 Task: Create a rule when custom fields attachments is set to a date Less than 1  hours ago by me.
Action: Mouse moved to (846, 219)
Screenshot: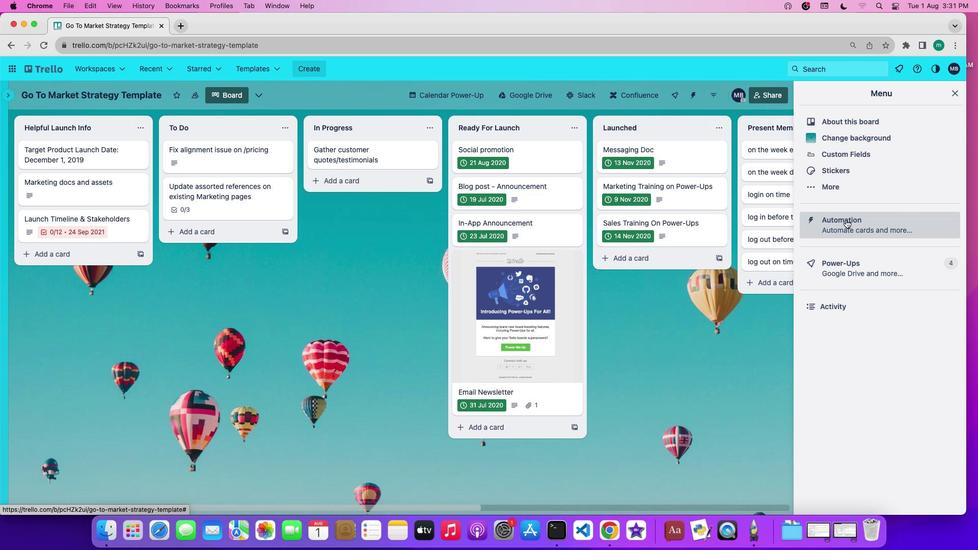 
Action: Mouse pressed left at (846, 219)
Screenshot: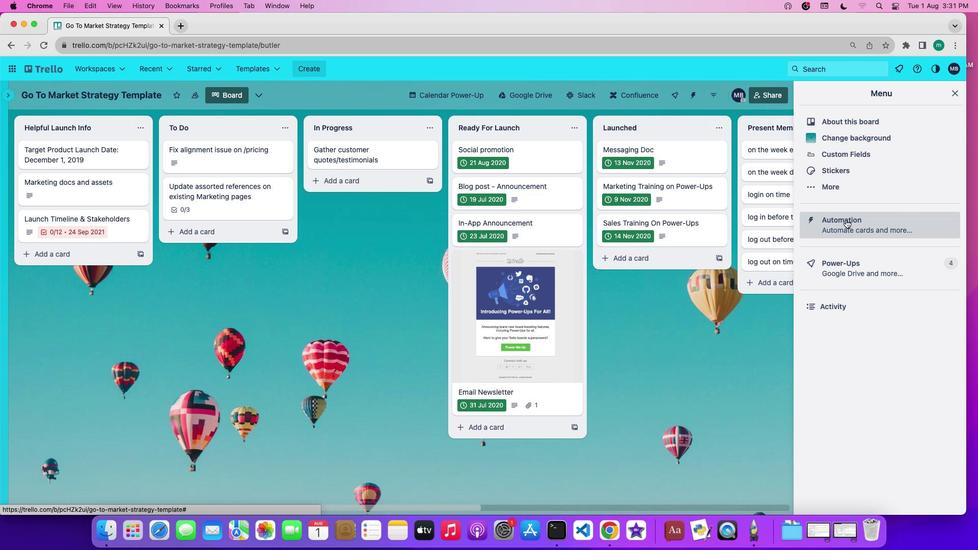 
Action: Mouse moved to (58, 187)
Screenshot: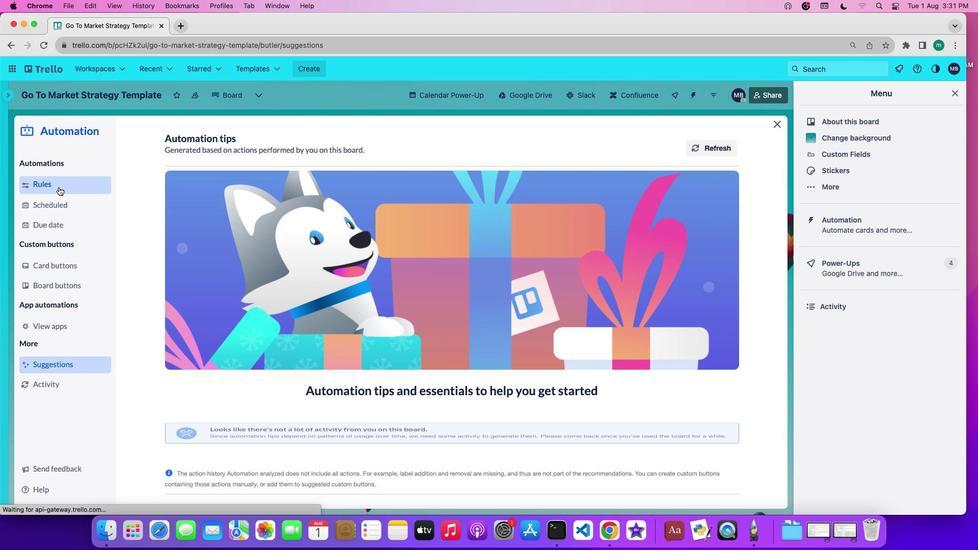 
Action: Mouse pressed left at (58, 187)
Screenshot: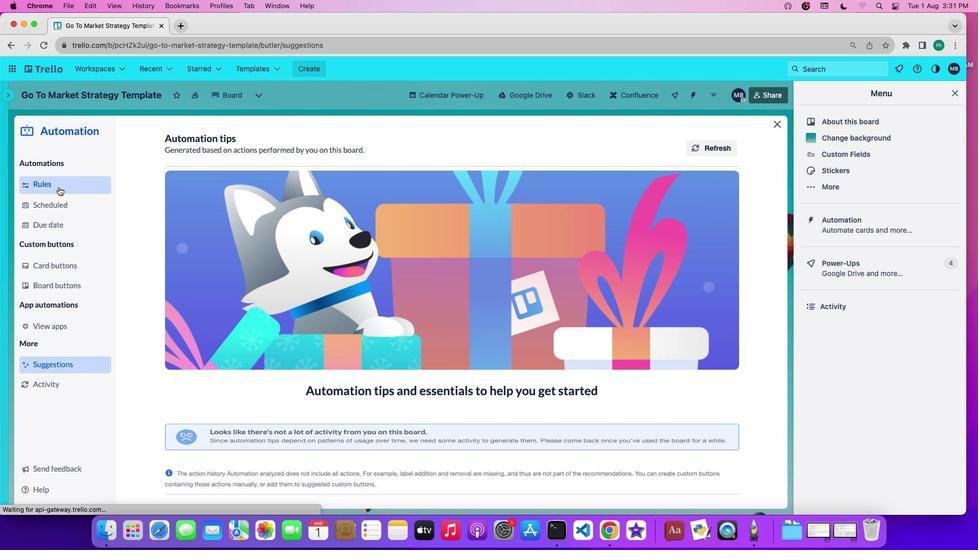 
Action: Mouse moved to (241, 366)
Screenshot: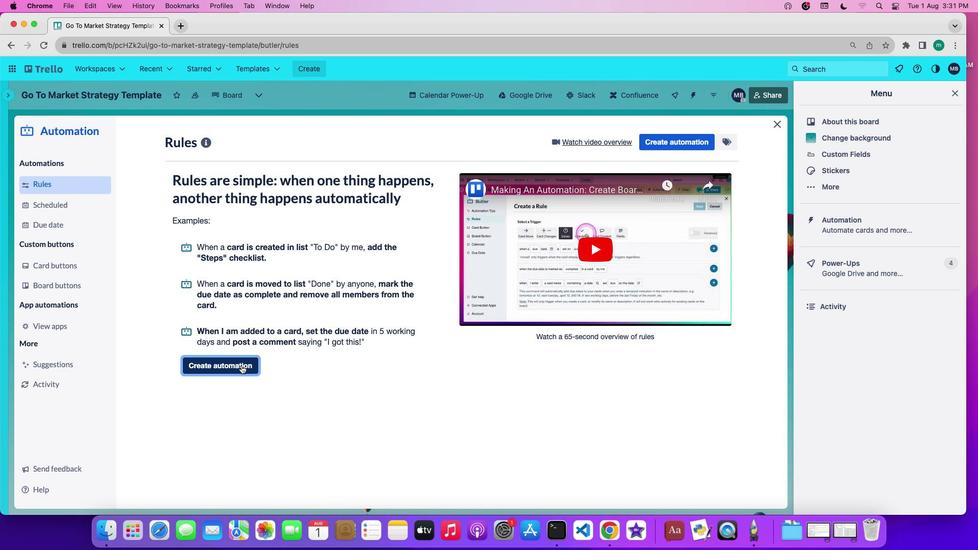 
Action: Mouse pressed left at (241, 366)
Screenshot: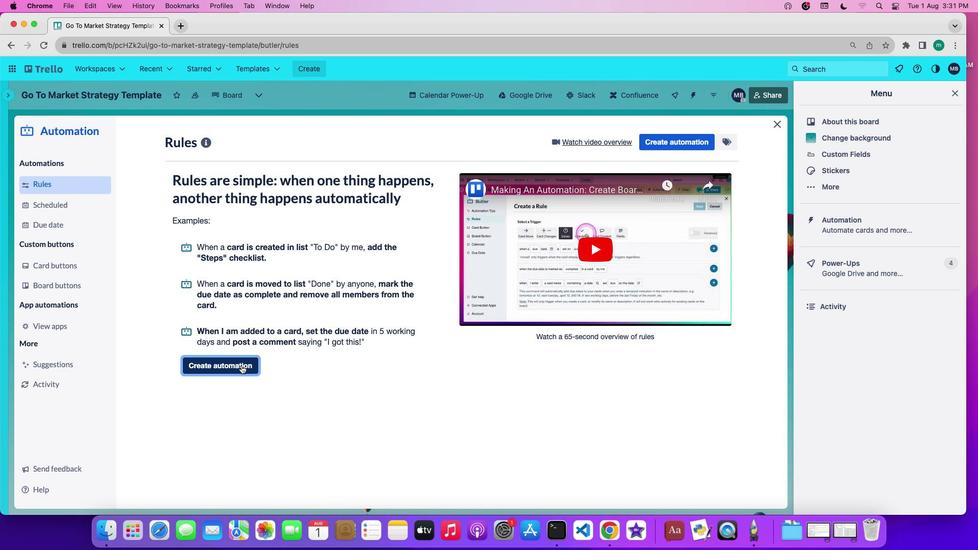 
Action: Mouse moved to (461, 236)
Screenshot: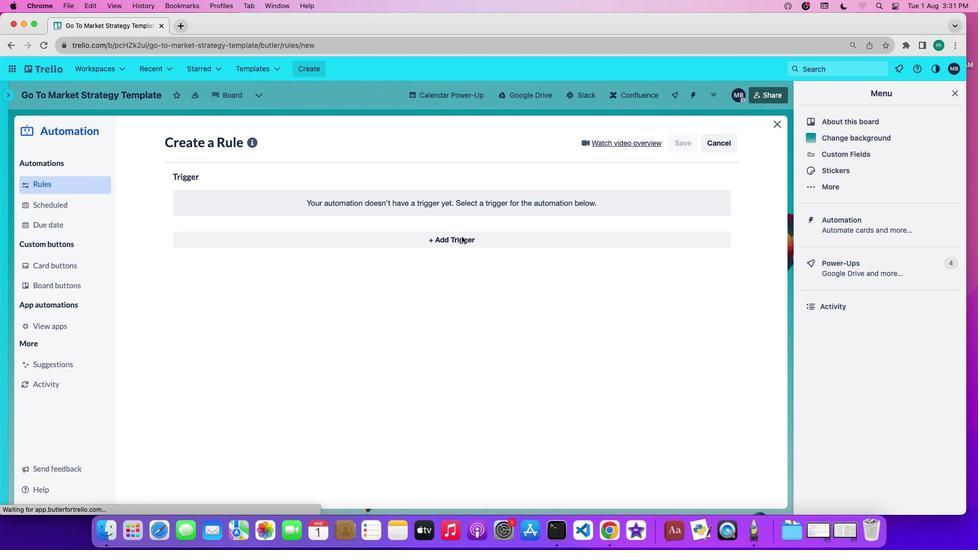 
Action: Mouse pressed left at (461, 236)
Screenshot: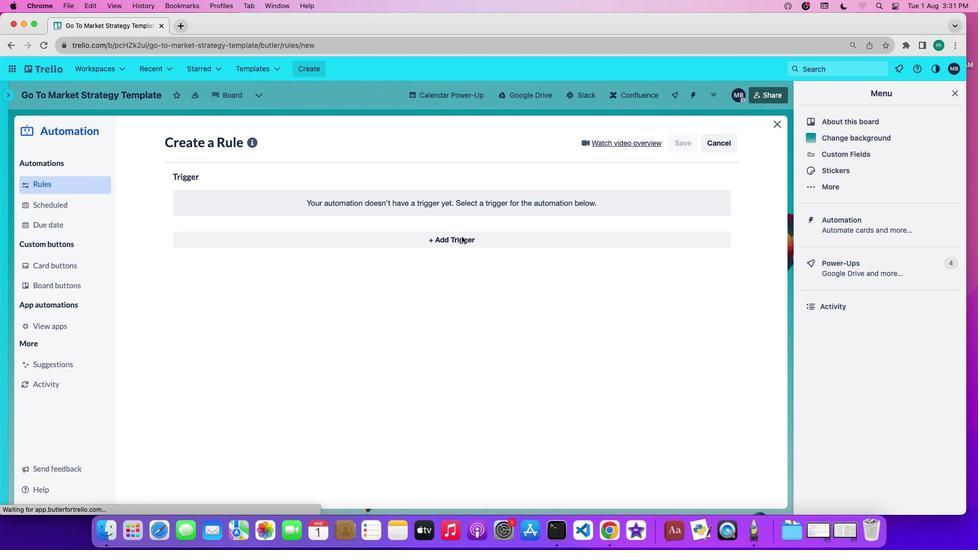 
Action: Mouse moved to (410, 275)
Screenshot: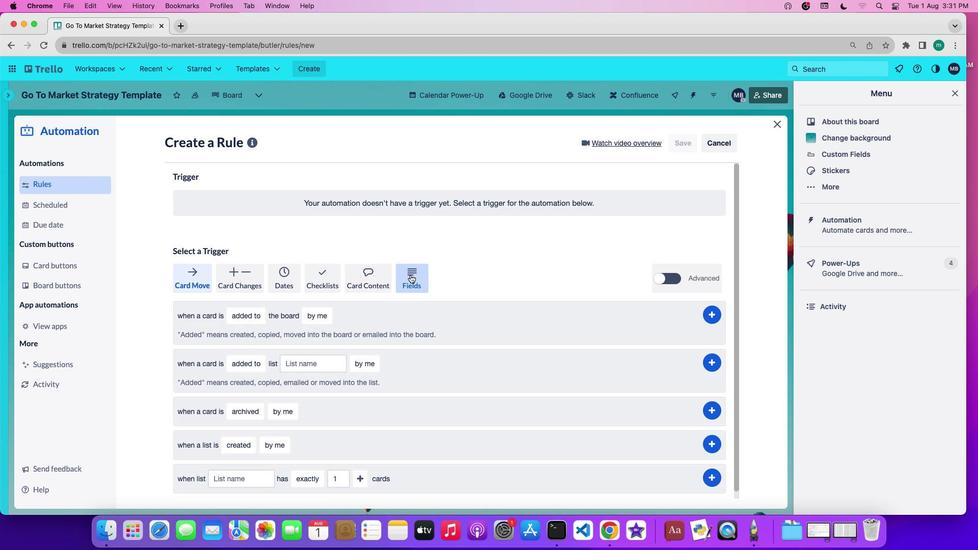 
Action: Mouse pressed left at (410, 275)
Screenshot: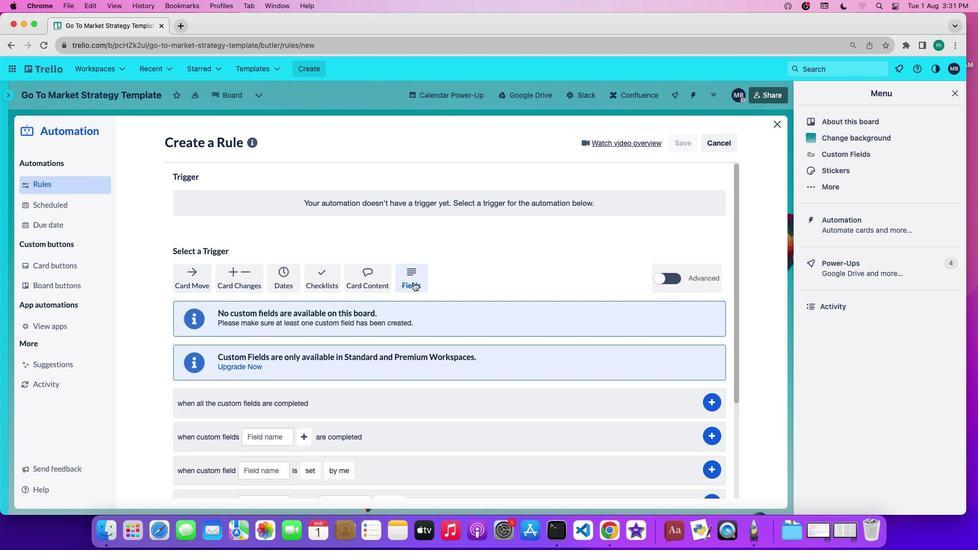 
Action: Mouse moved to (425, 343)
Screenshot: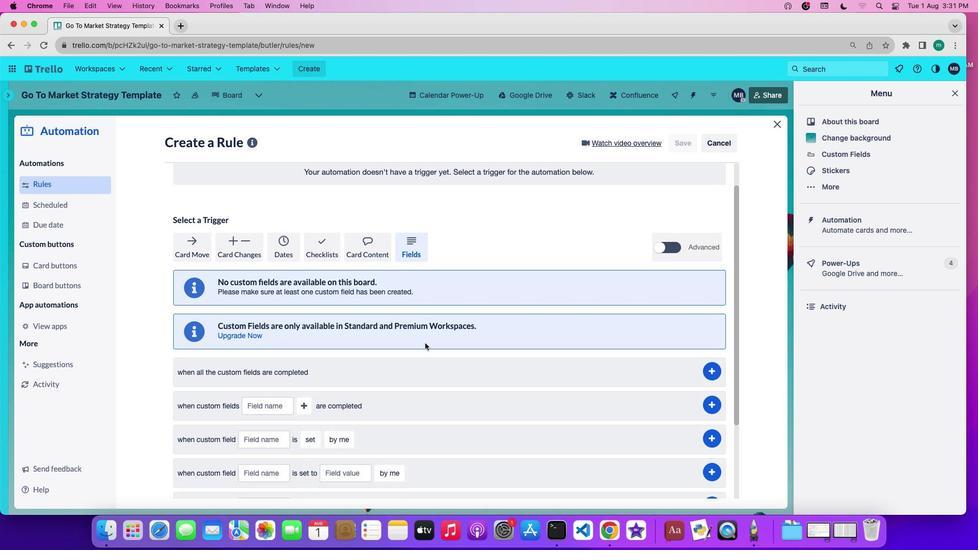 
Action: Mouse scrolled (425, 343) with delta (0, 0)
Screenshot: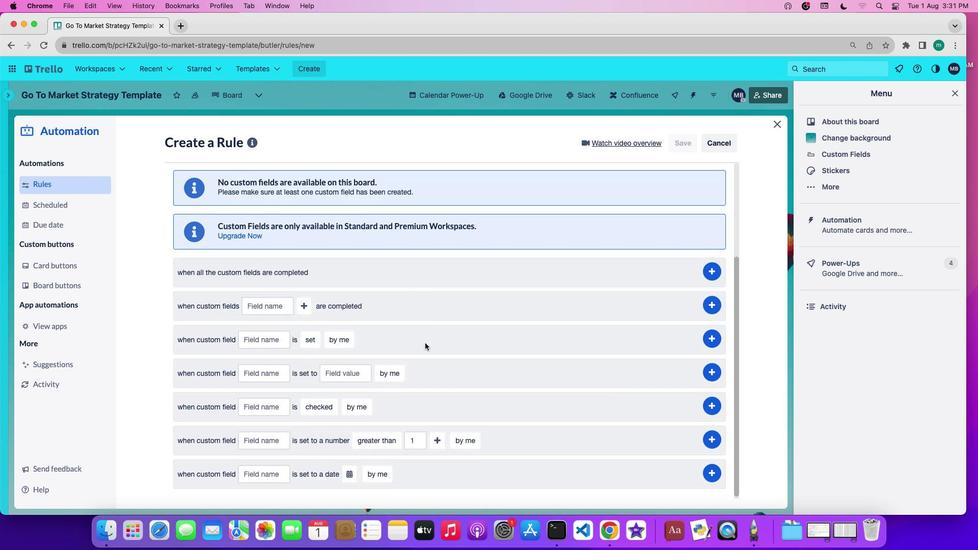
Action: Mouse scrolled (425, 343) with delta (0, 0)
Screenshot: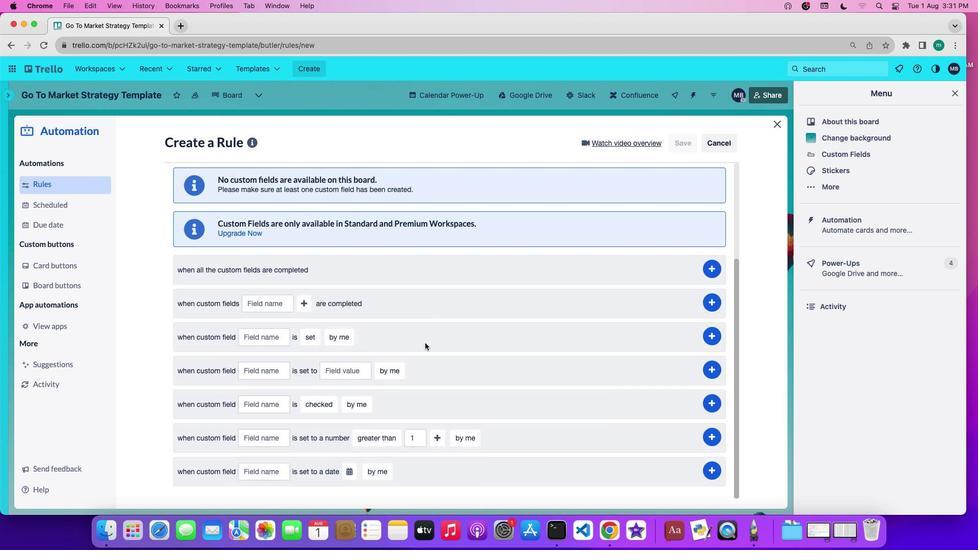 
Action: Mouse scrolled (425, 343) with delta (0, -1)
Screenshot: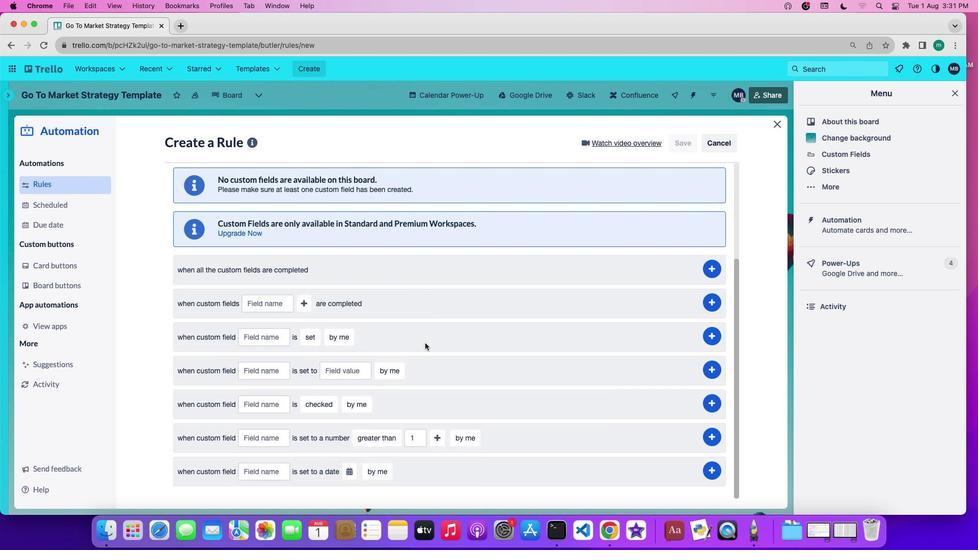 
Action: Mouse scrolled (425, 343) with delta (0, -2)
Screenshot: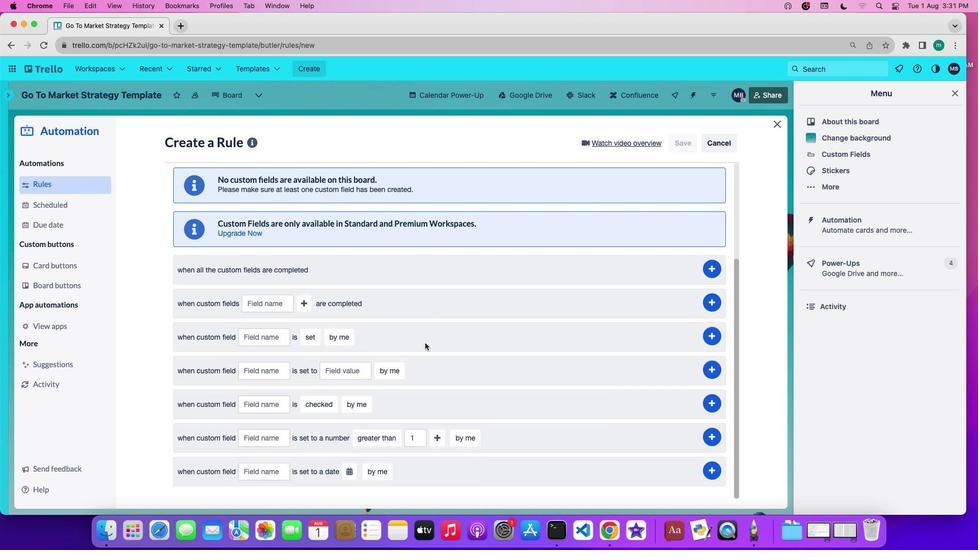 
Action: Mouse scrolled (425, 343) with delta (0, -2)
Screenshot: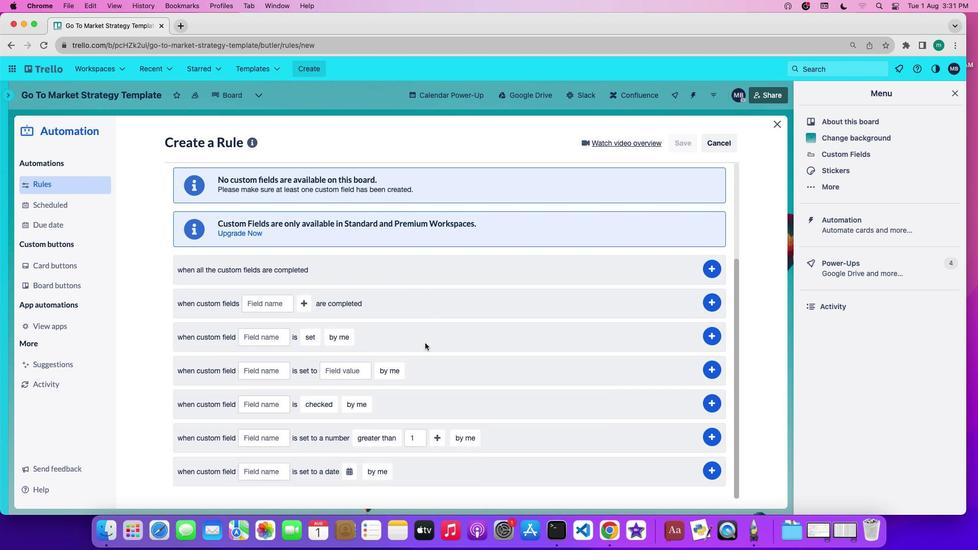
Action: Mouse moved to (280, 473)
Screenshot: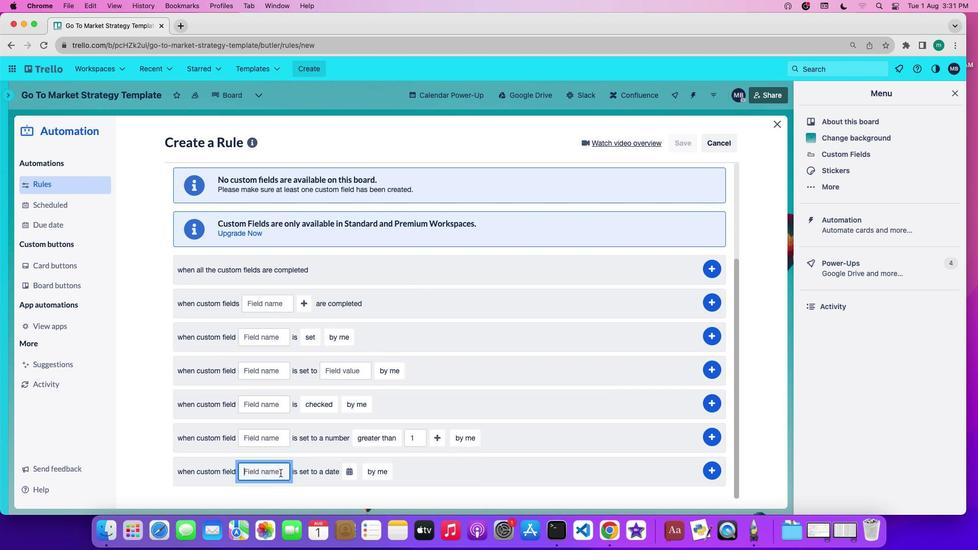 
Action: Mouse pressed left at (280, 473)
Screenshot: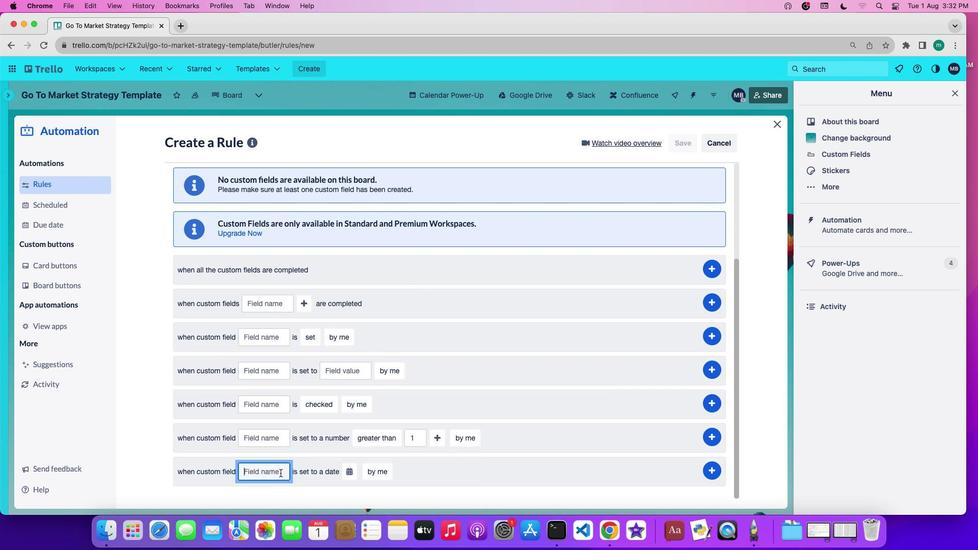 
Action: Key pressed 'a''t''t''a''c''h''m''e''n''t''s'
Screenshot: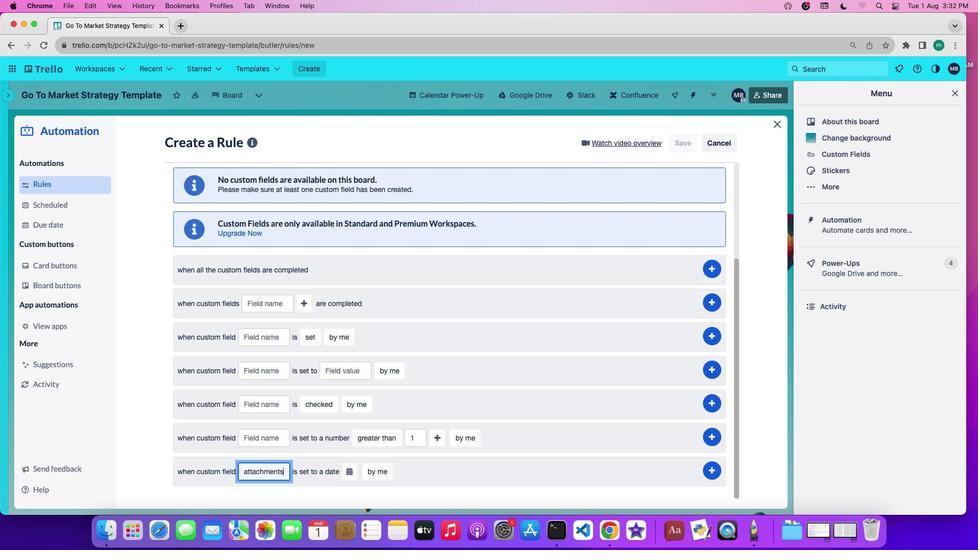 
Action: Mouse moved to (353, 471)
Screenshot: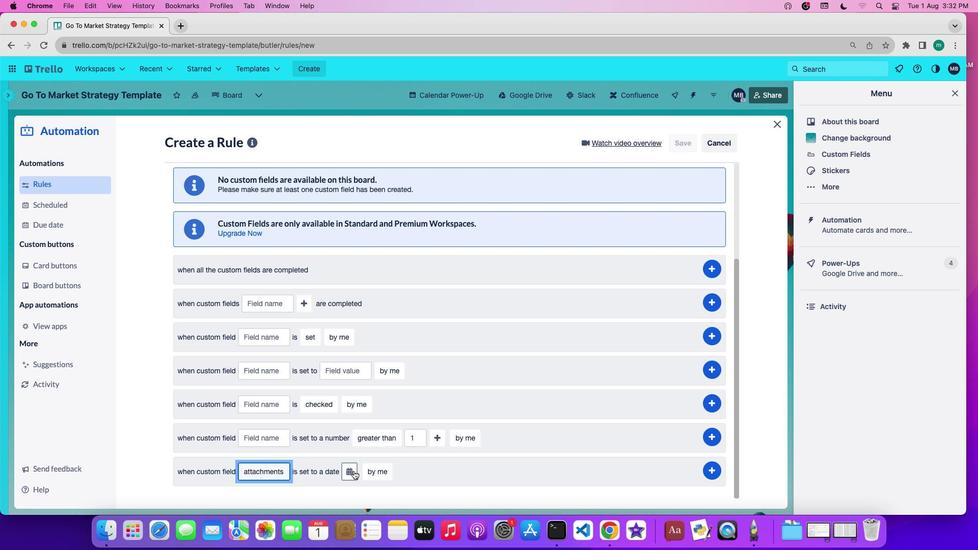 
Action: Mouse pressed left at (353, 471)
Screenshot: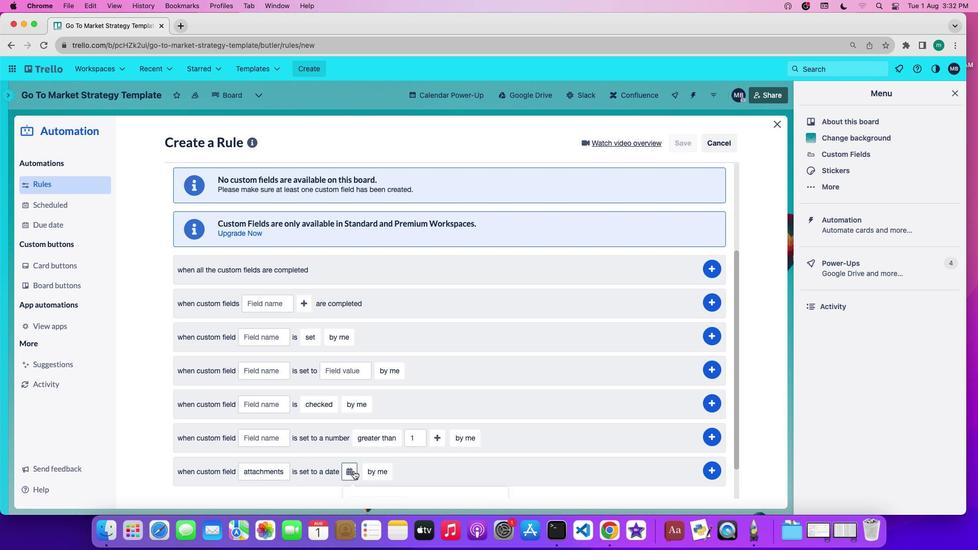 
Action: Mouse moved to (353, 471)
Screenshot: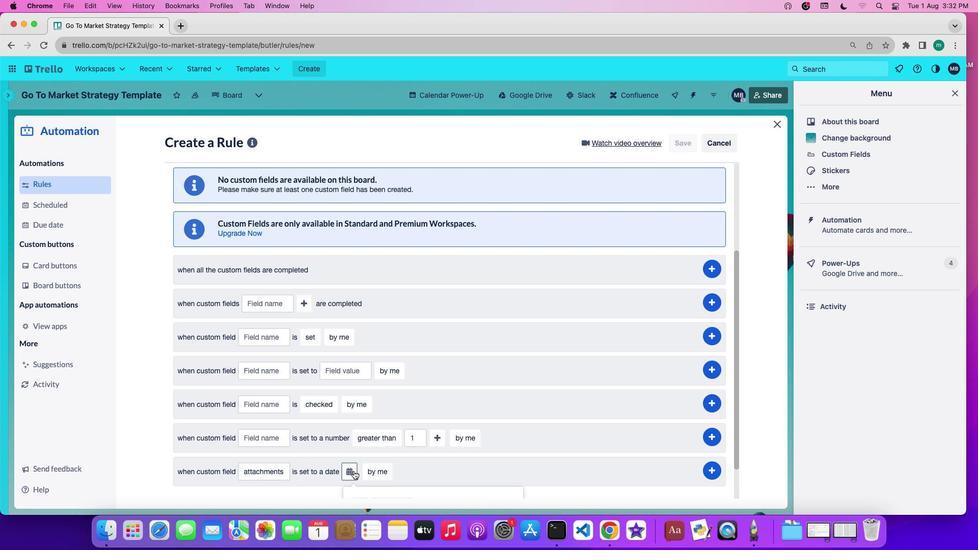 
Action: Mouse pressed left at (353, 471)
Screenshot: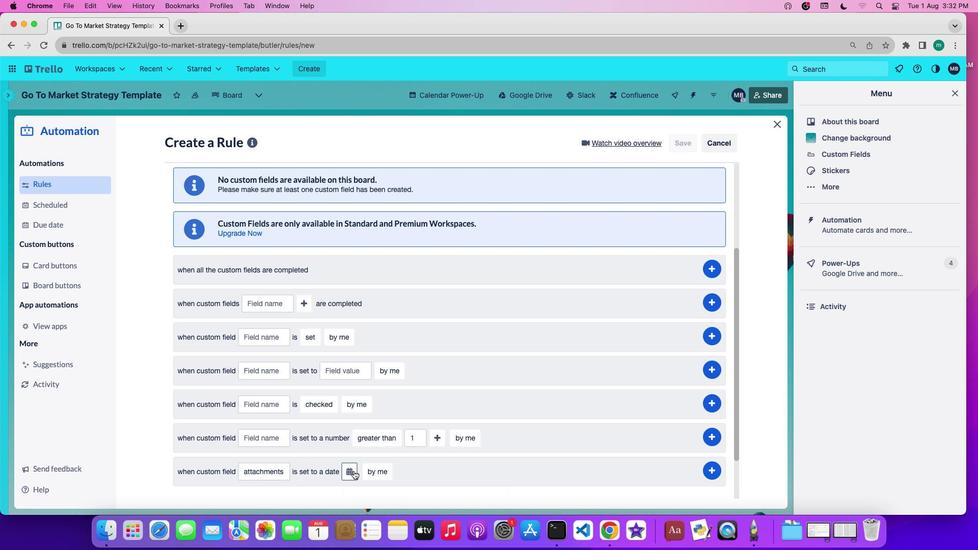 
Action: Mouse moved to (348, 473)
Screenshot: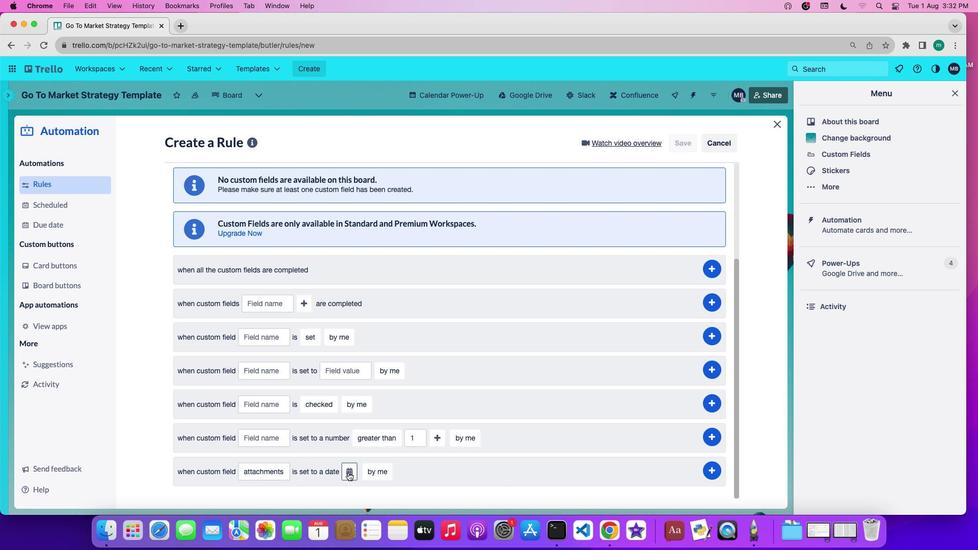 
Action: Mouse pressed left at (348, 473)
Screenshot: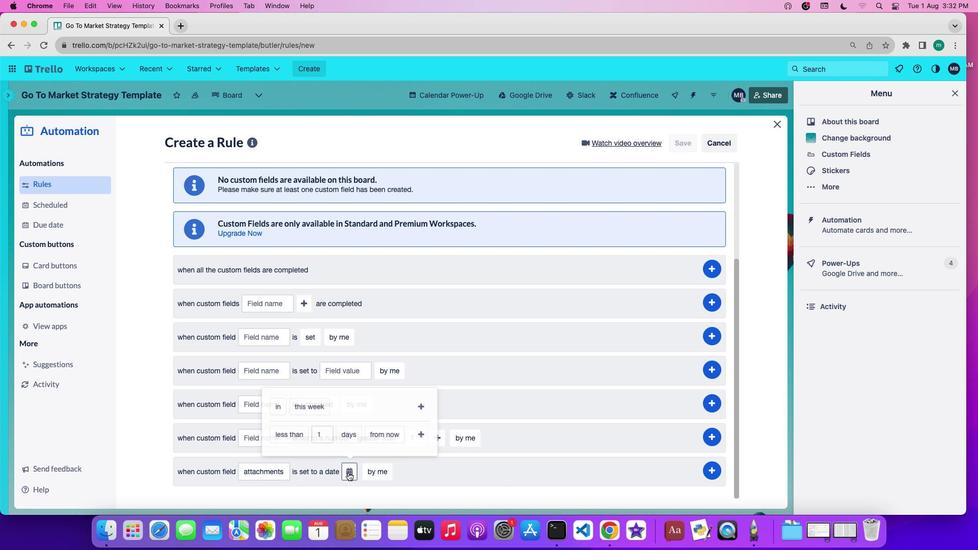 
Action: Mouse moved to (296, 433)
Screenshot: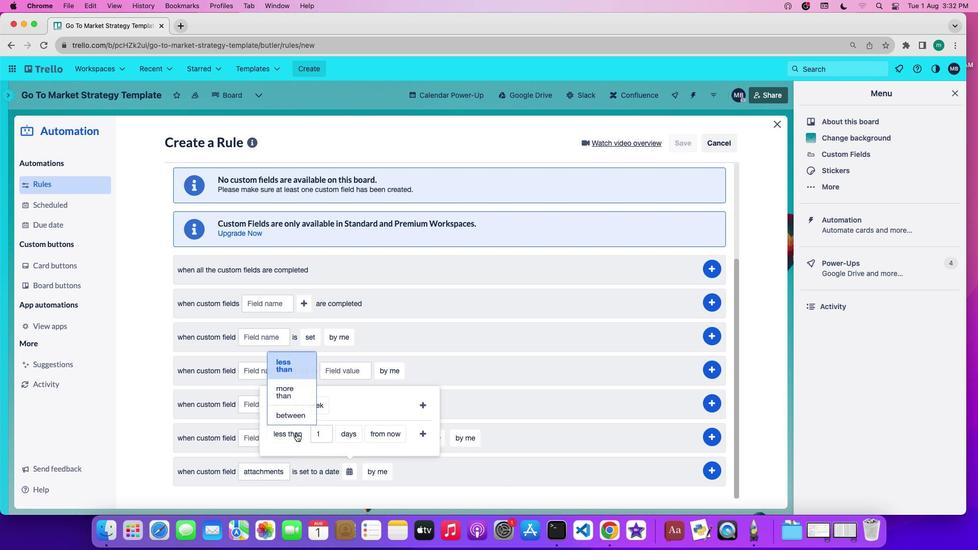 
Action: Mouse pressed left at (296, 433)
Screenshot: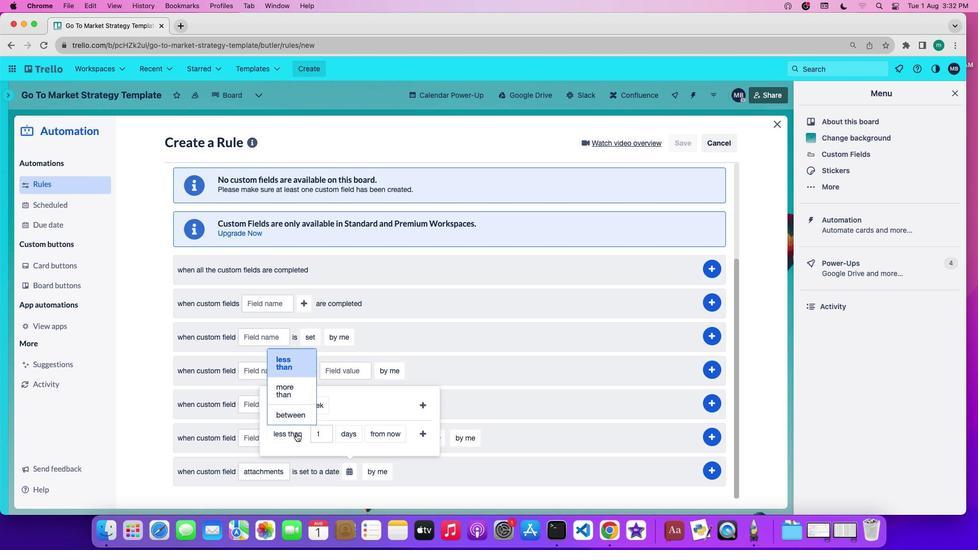 
Action: Mouse moved to (291, 361)
Screenshot: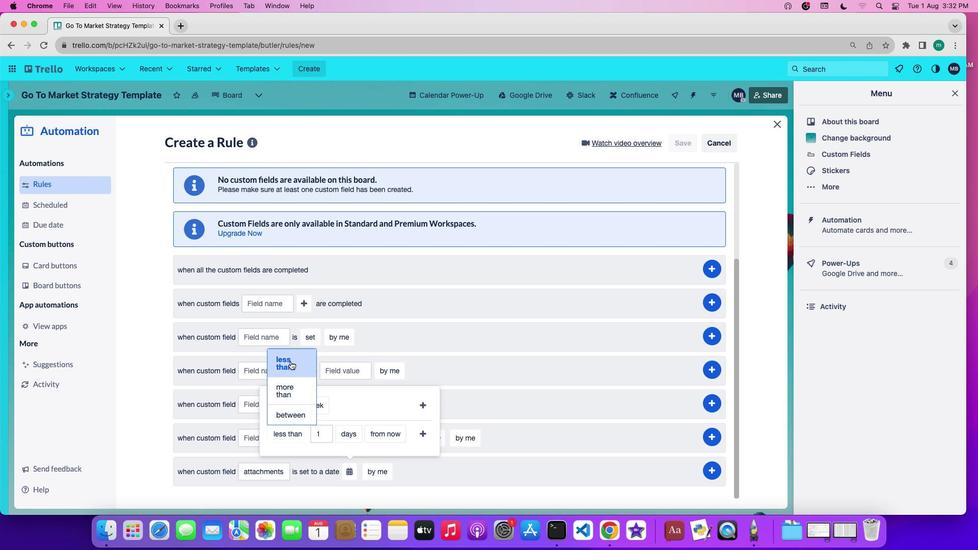 
Action: Mouse pressed left at (291, 361)
Screenshot: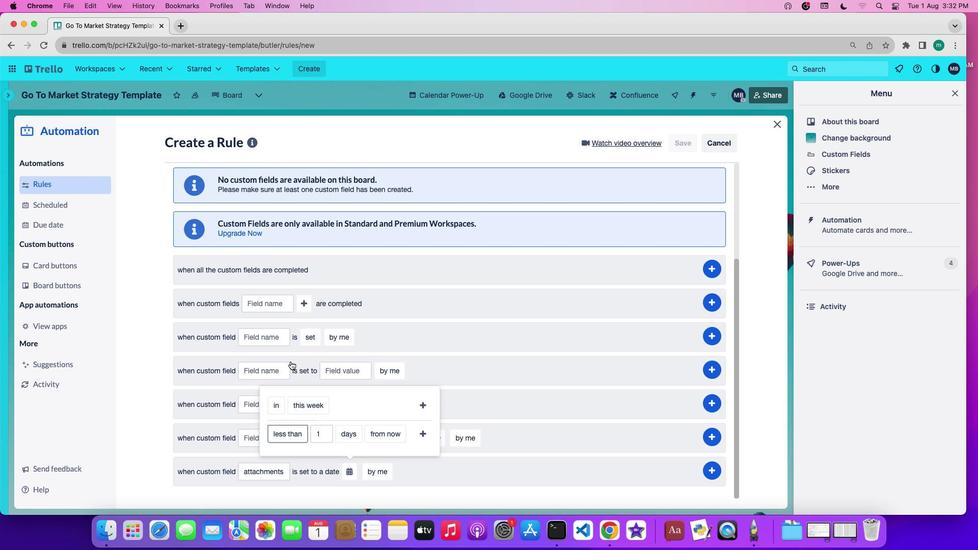 
Action: Mouse moved to (352, 432)
Screenshot: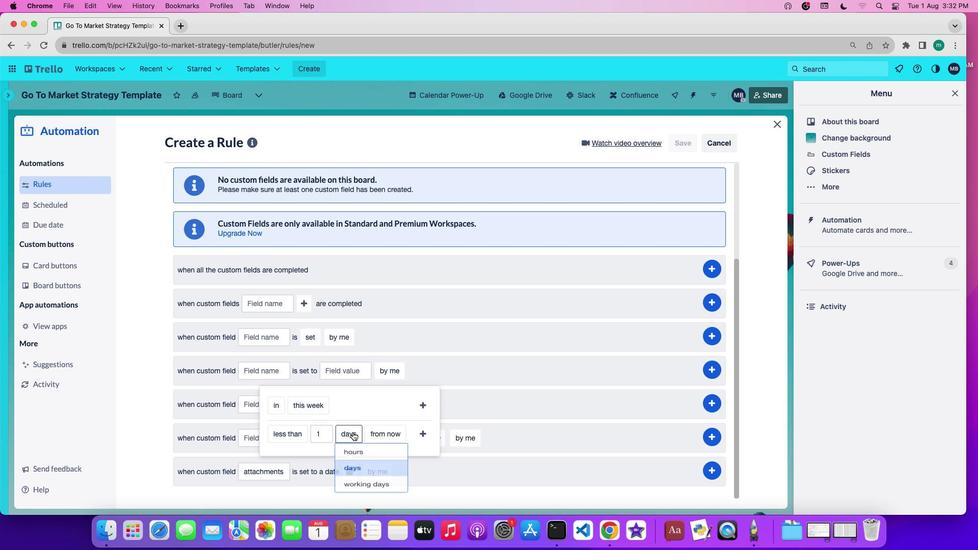 
Action: Mouse pressed left at (352, 432)
Screenshot: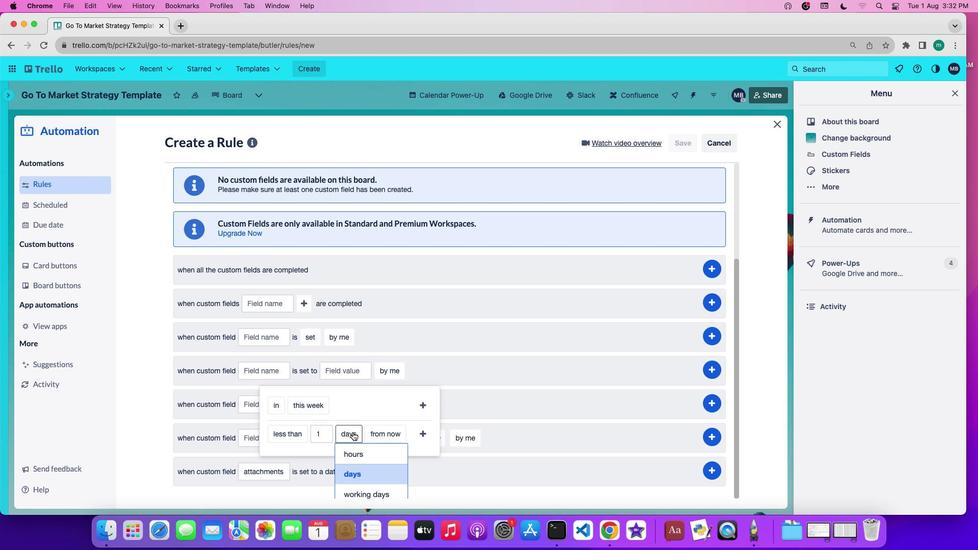 
Action: Mouse moved to (353, 448)
Screenshot: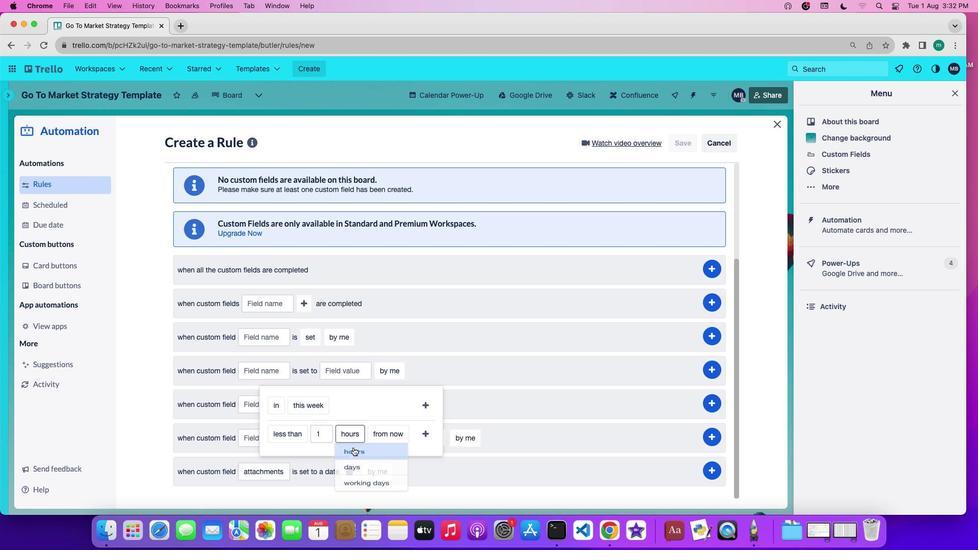 
Action: Mouse pressed left at (353, 448)
Screenshot: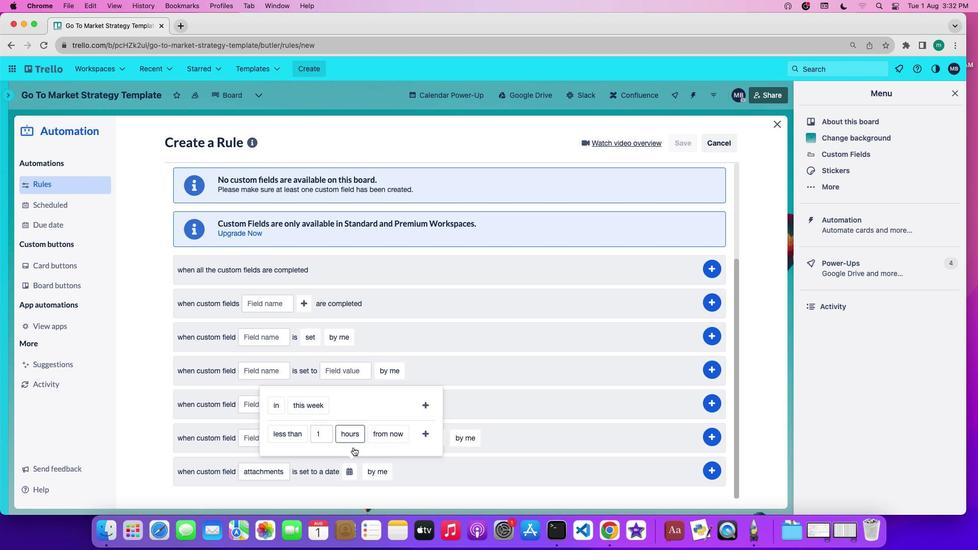 
Action: Mouse moved to (393, 436)
Screenshot: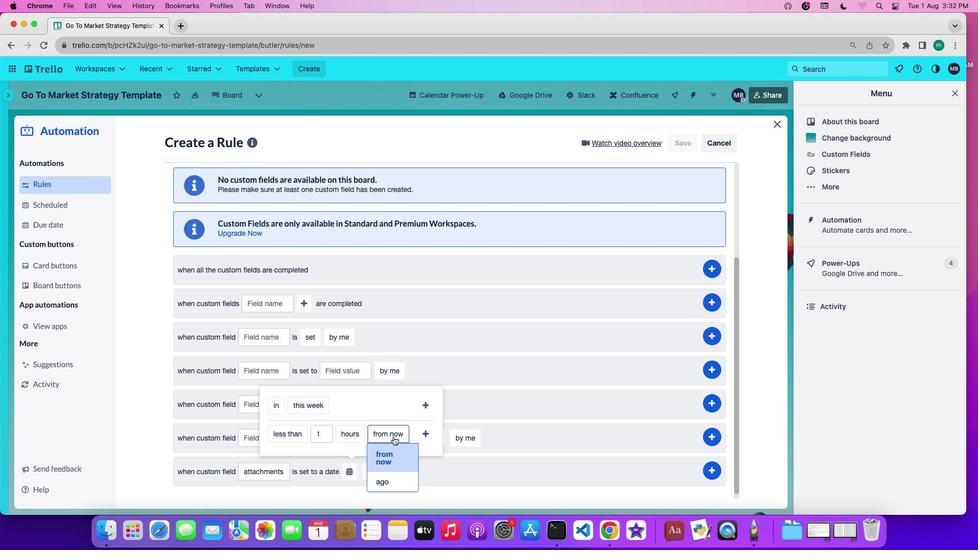 
Action: Mouse pressed left at (393, 436)
Screenshot: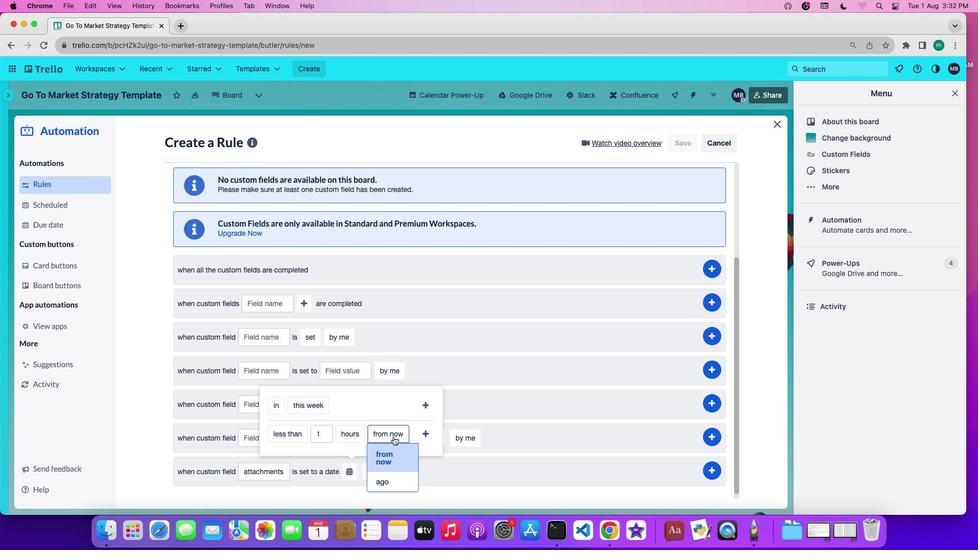 
Action: Mouse moved to (387, 483)
Screenshot: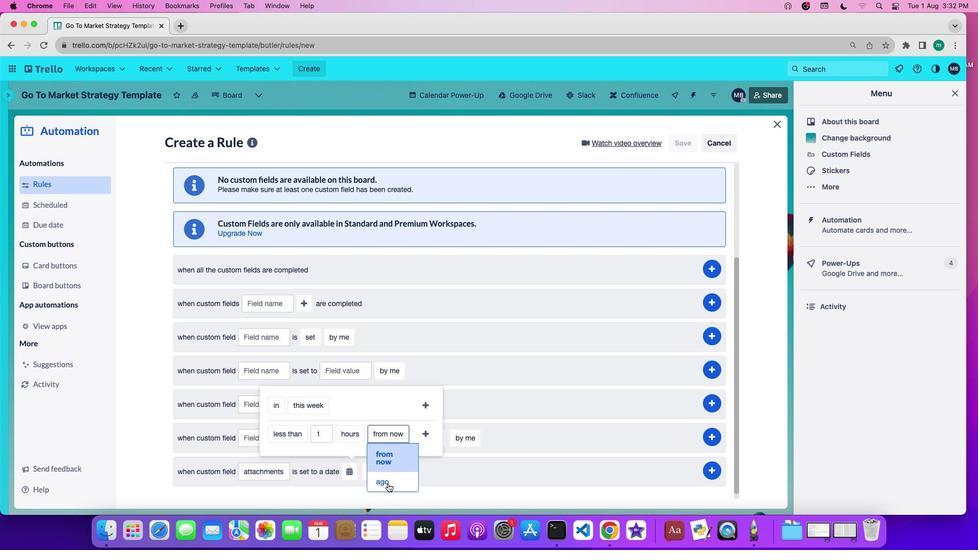 
Action: Mouse pressed left at (387, 483)
Screenshot: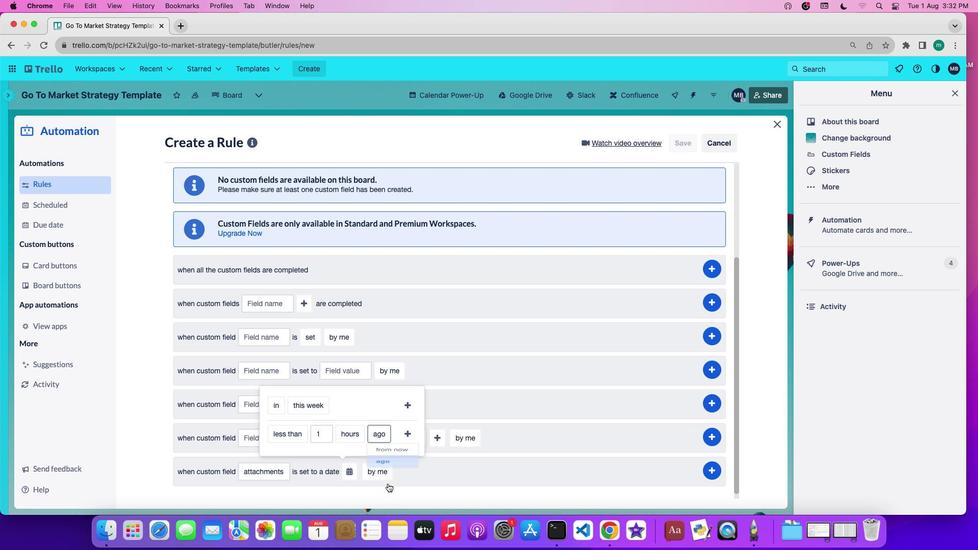 
Action: Mouse moved to (410, 435)
Screenshot: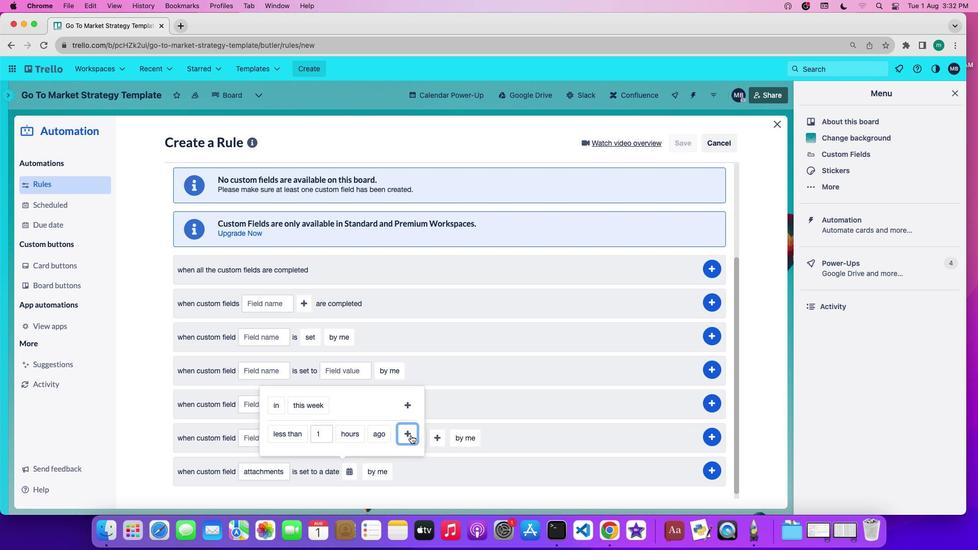 
Action: Mouse pressed left at (410, 435)
Screenshot: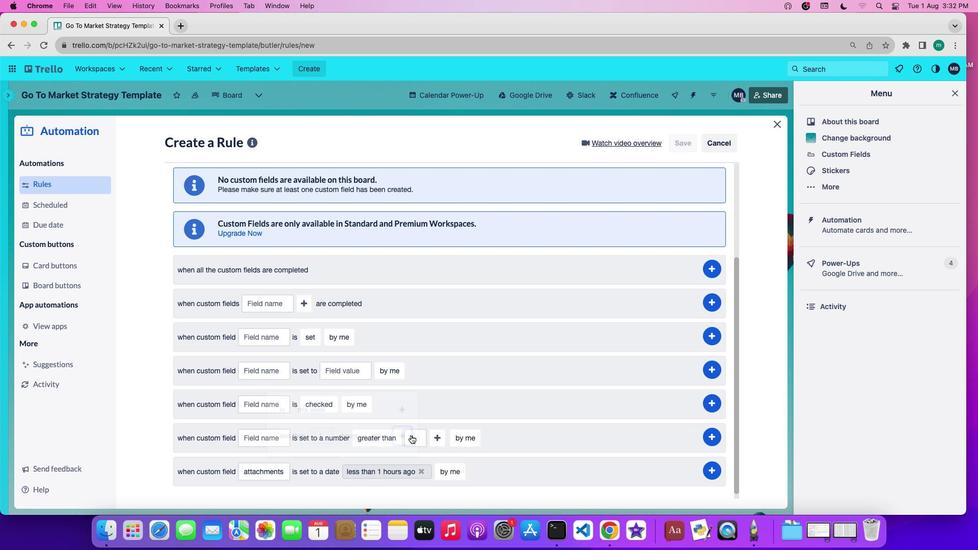 
Action: Mouse moved to (445, 468)
Screenshot: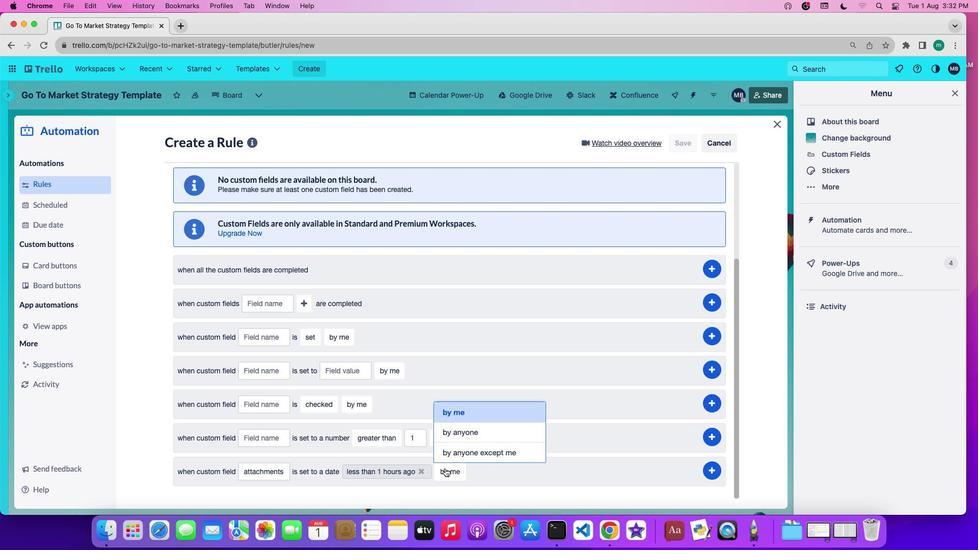 
Action: Mouse pressed left at (445, 468)
Screenshot: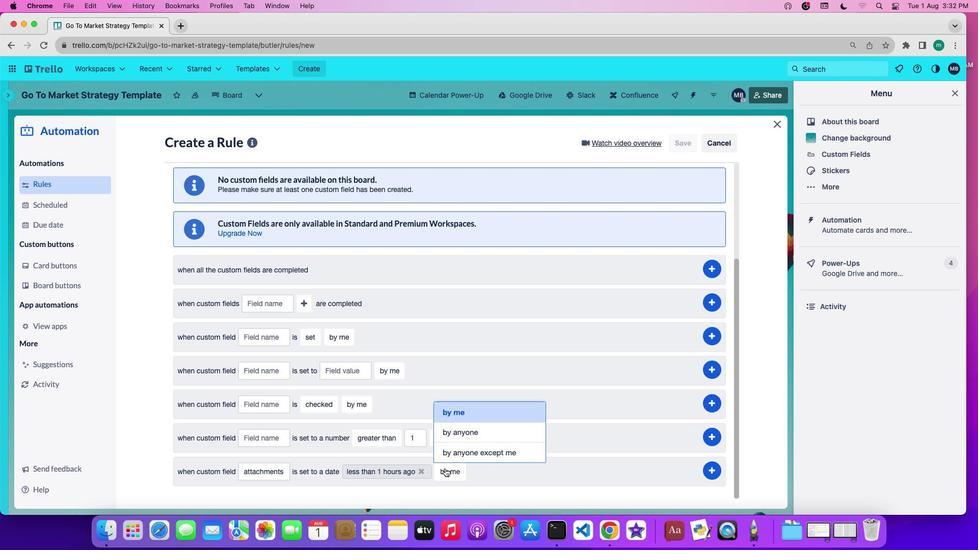 
Action: Mouse moved to (453, 411)
Screenshot: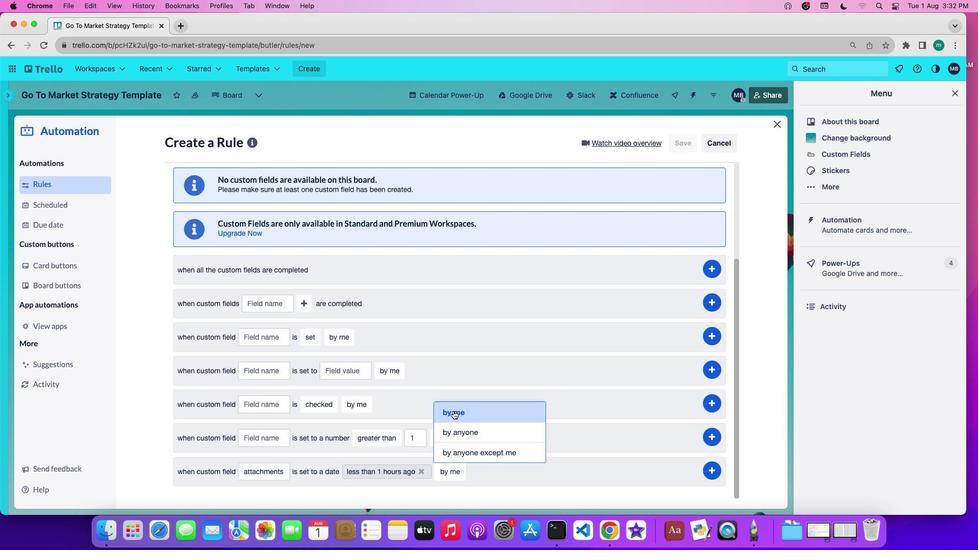 
Action: Mouse pressed left at (453, 411)
Screenshot: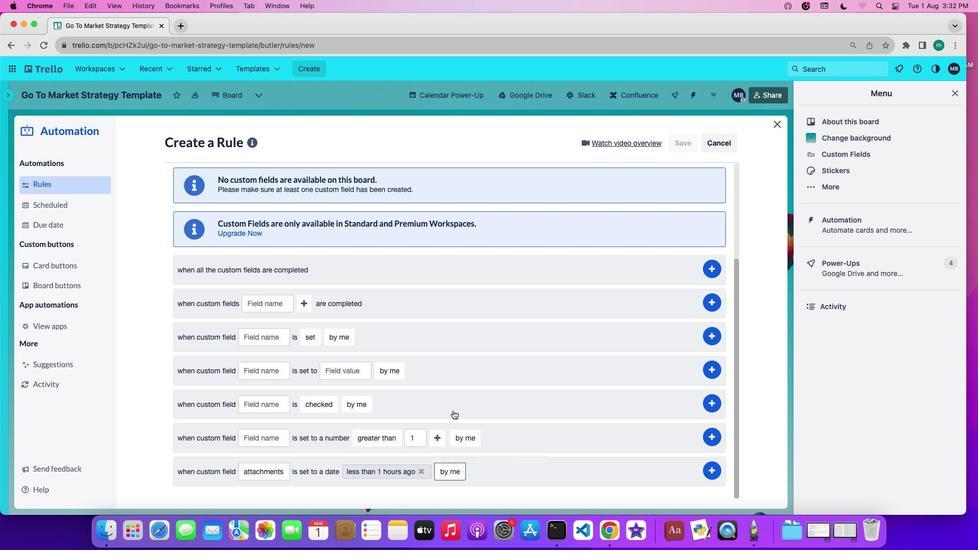 
Action: Mouse moved to (715, 471)
Screenshot: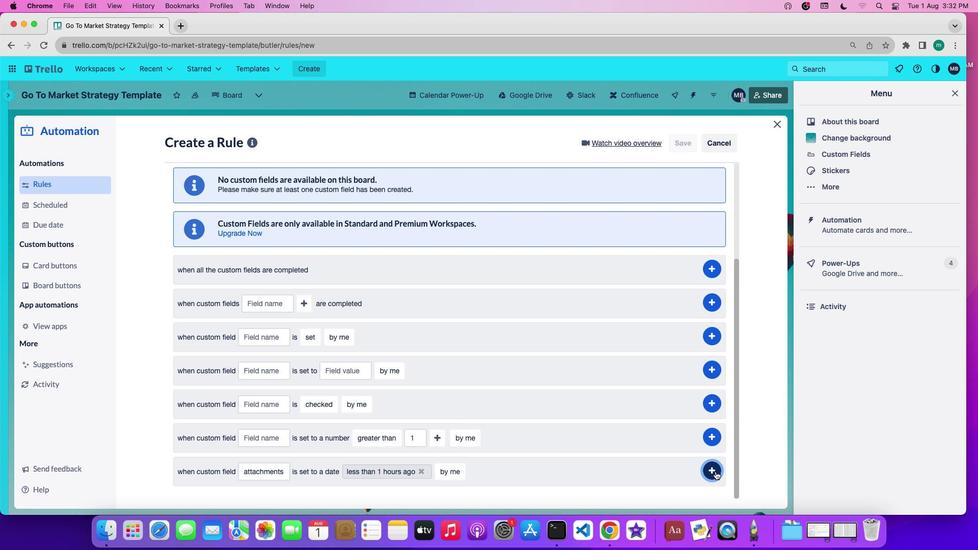 
Action: Mouse pressed left at (715, 471)
Screenshot: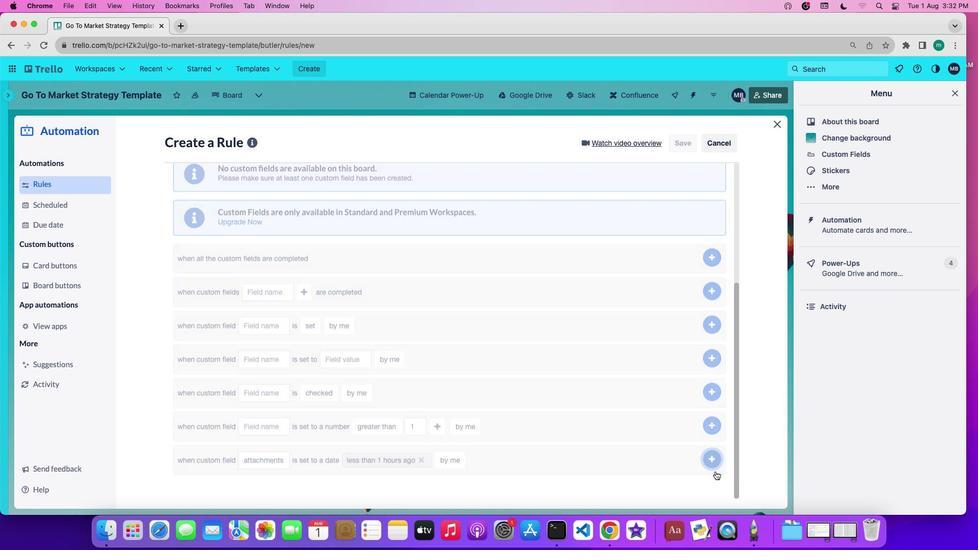 
